 Task: Set the duration of the event to 45 minutes.
Action: Mouse moved to (164, 193)
Screenshot: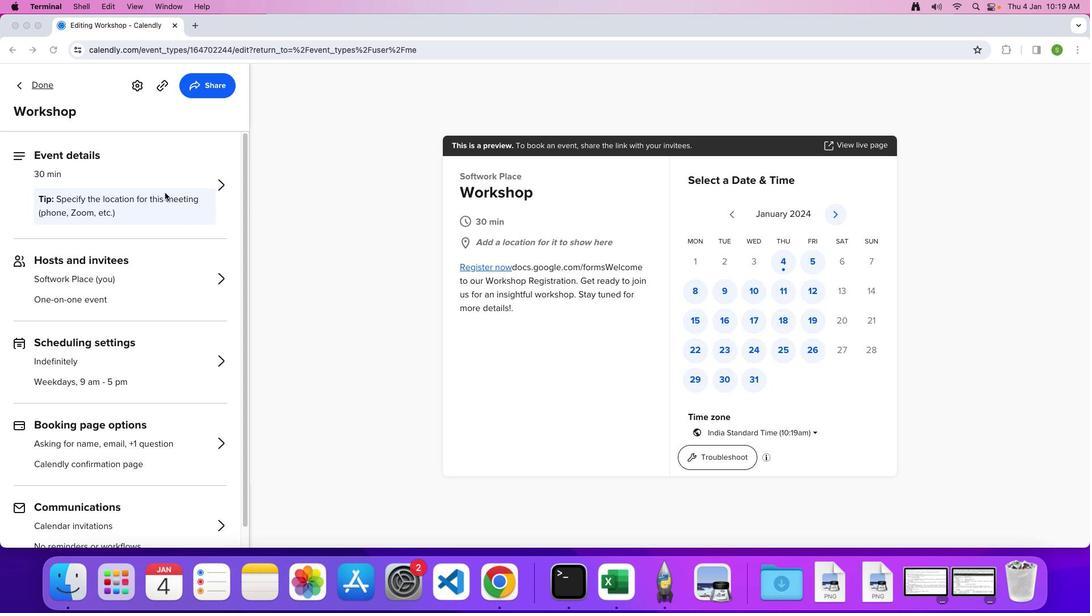 
Action: Mouse pressed left at (164, 193)
Screenshot: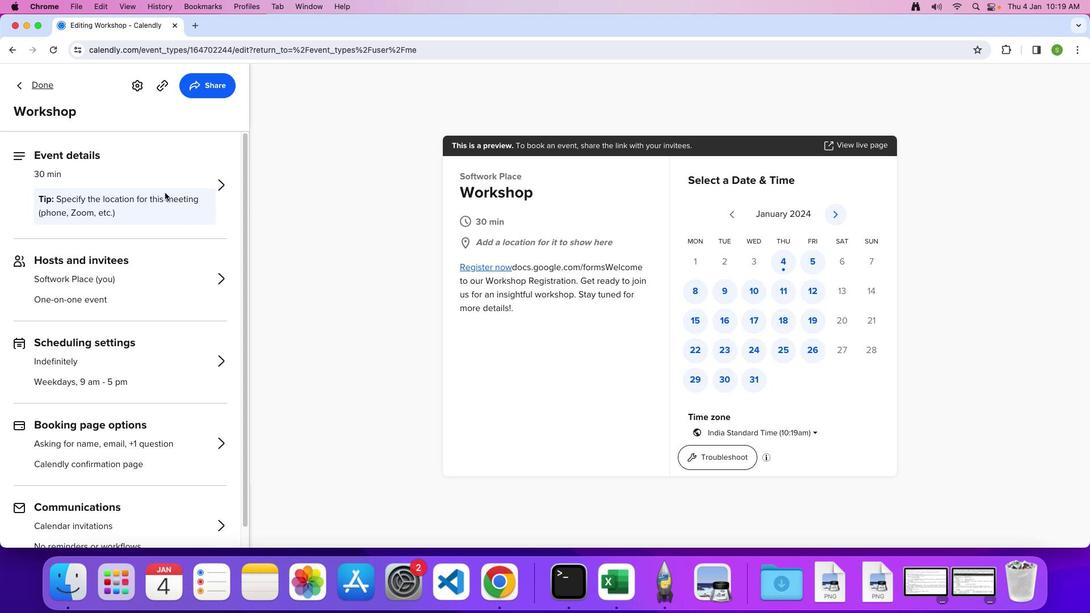 
Action: Mouse moved to (169, 178)
Screenshot: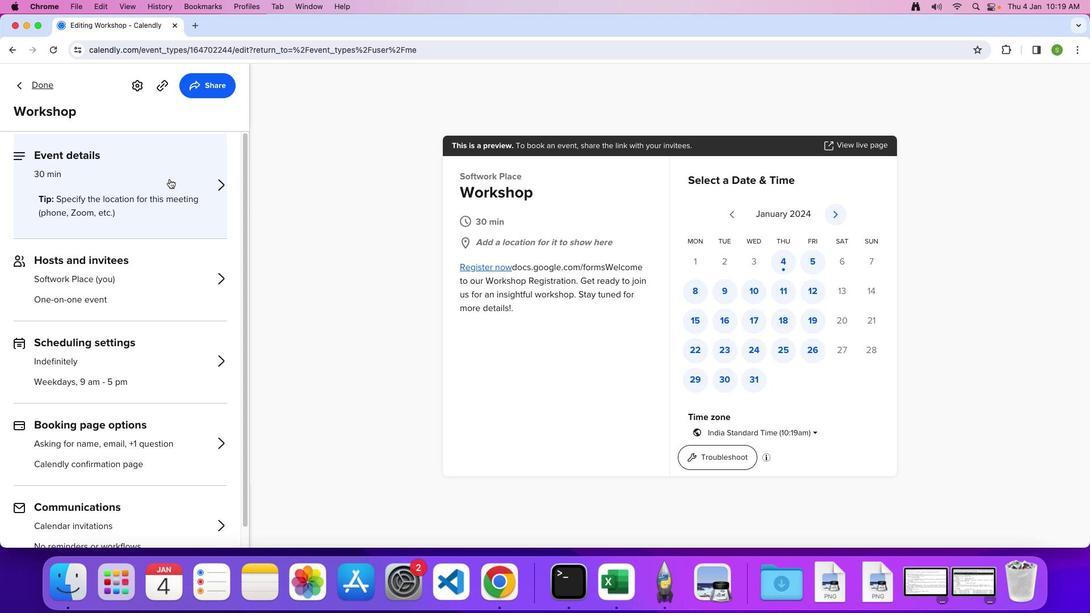
Action: Mouse pressed left at (169, 178)
Screenshot: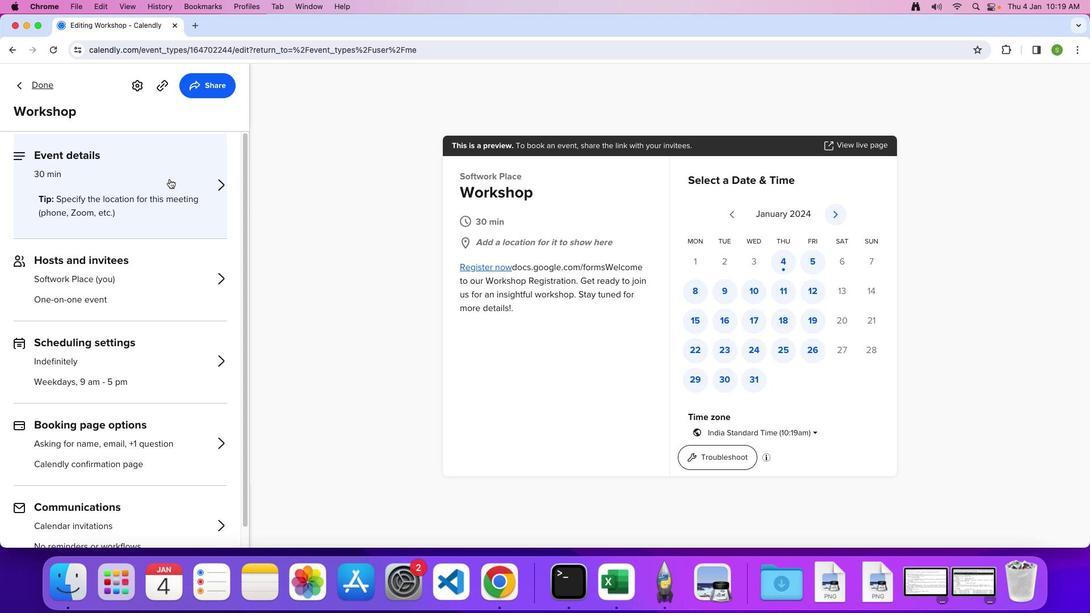
Action: Mouse moved to (105, 224)
Screenshot: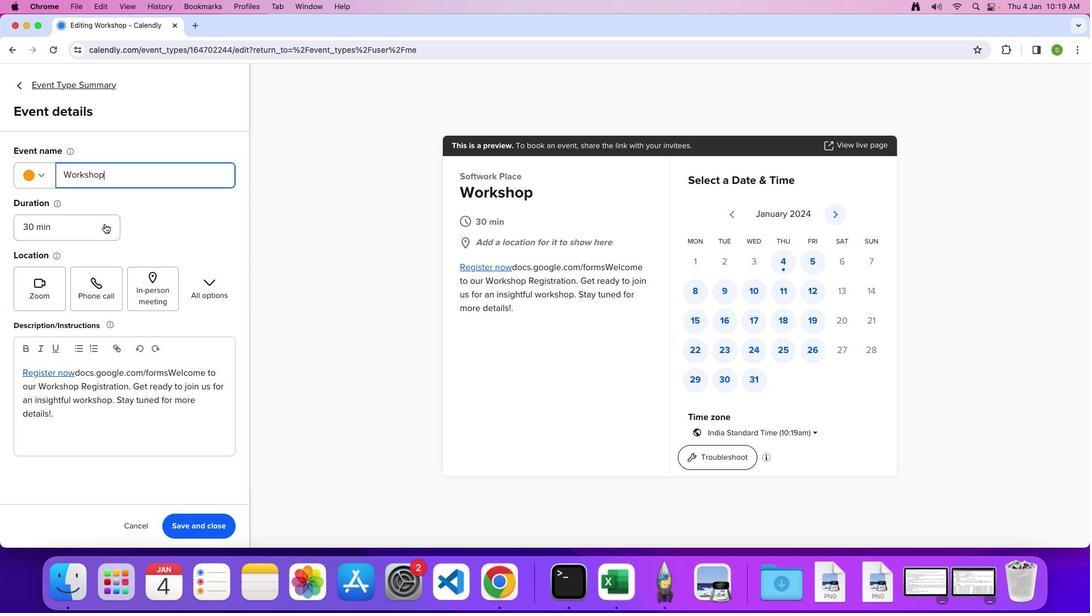 
Action: Mouse pressed left at (105, 224)
Screenshot: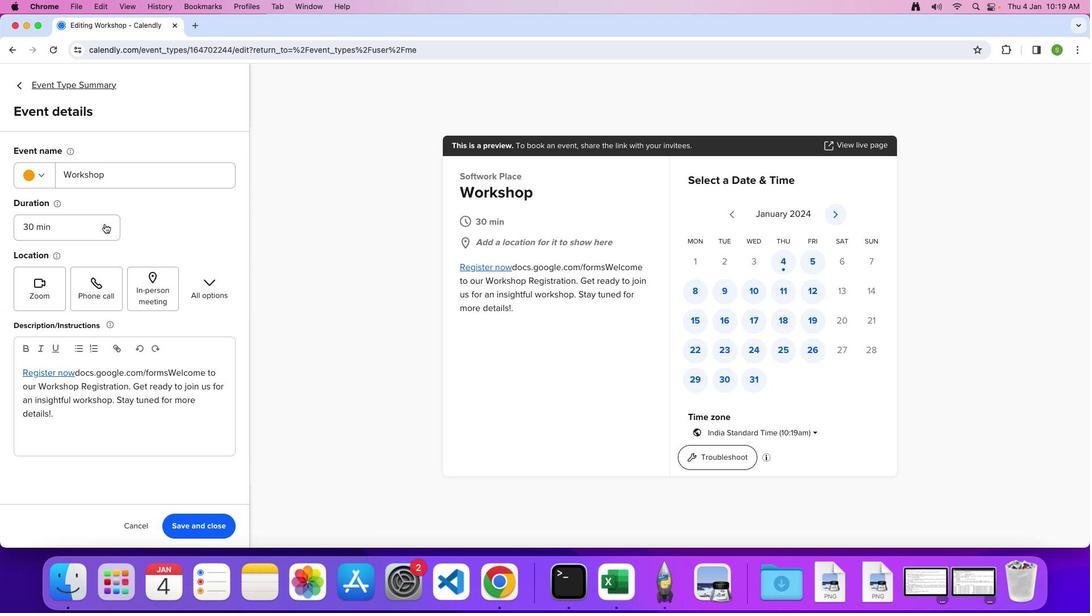 
Action: Mouse moved to (64, 298)
Screenshot: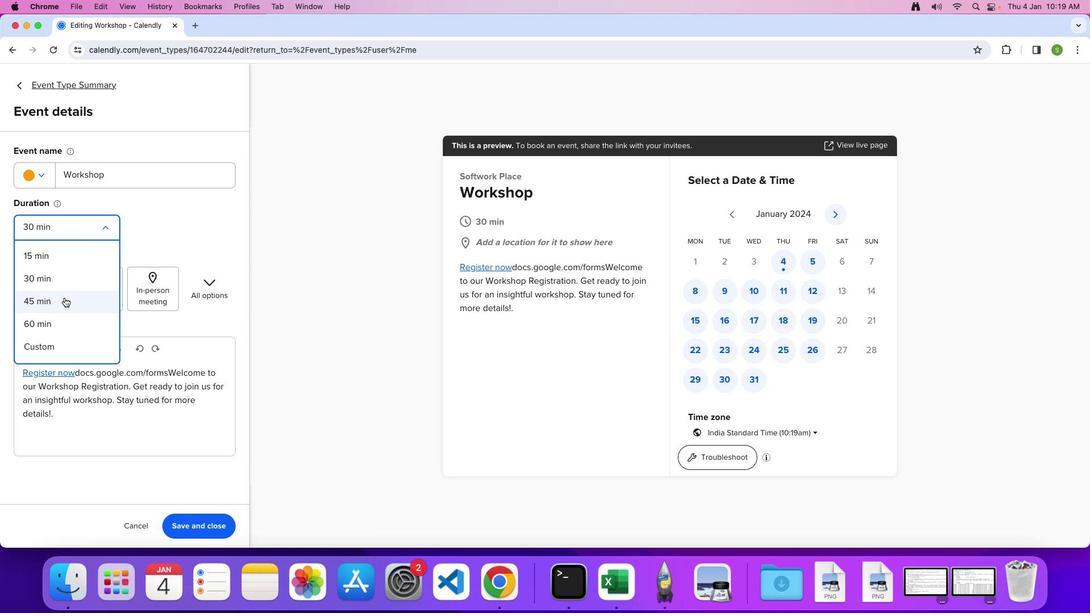 
Action: Mouse pressed left at (64, 298)
Screenshot: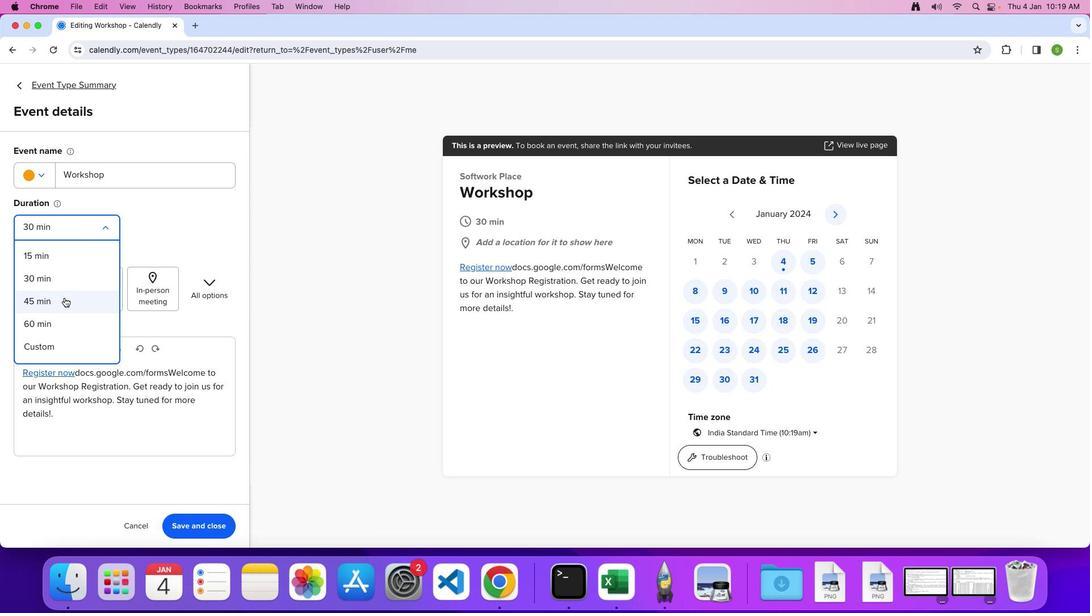 
Action: Mouse moved to (208, 523)
Screenshot: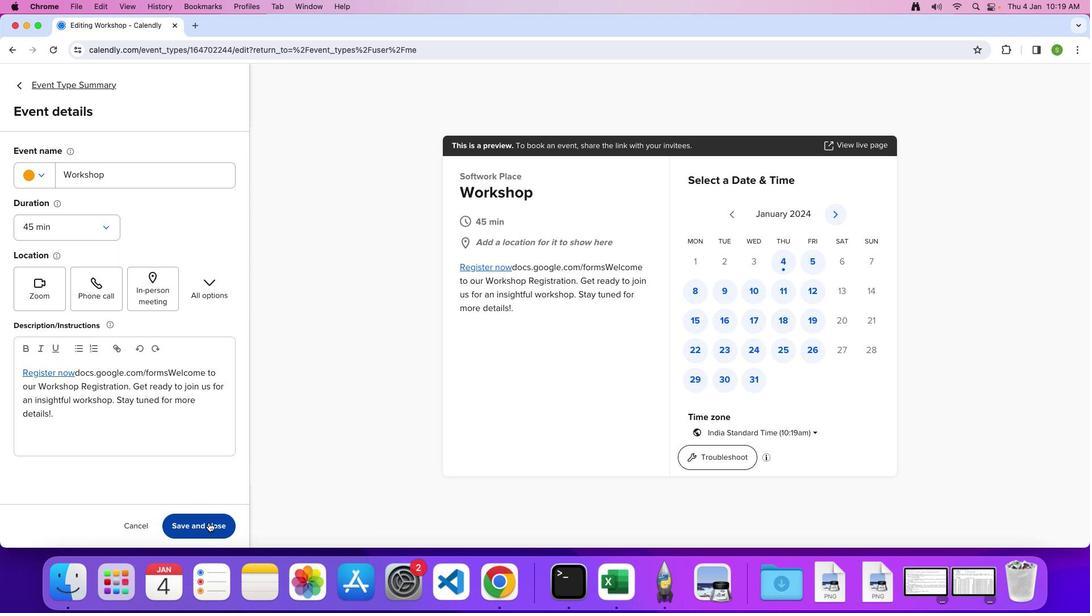 
Action: Mouse pressed left at (208, 523)
Screenshot: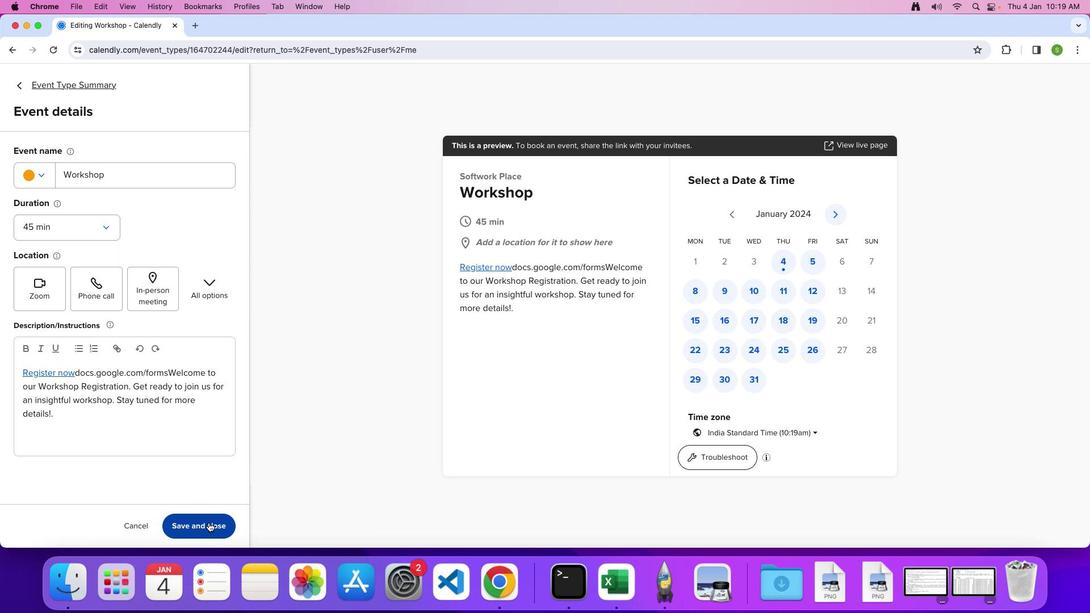
